 Task: Change  the formatting of the data to 'Which is Greater than5, 'In conditional formating, put the option 'Yelow Fill with Drak Yellow Text'add another formatting option Format As Table, insert the option 'Brown Table style Dark 3 'In the sheet  Budget Control Sheetbook
Action: Mouse moved to (36, 189)
Screenshot: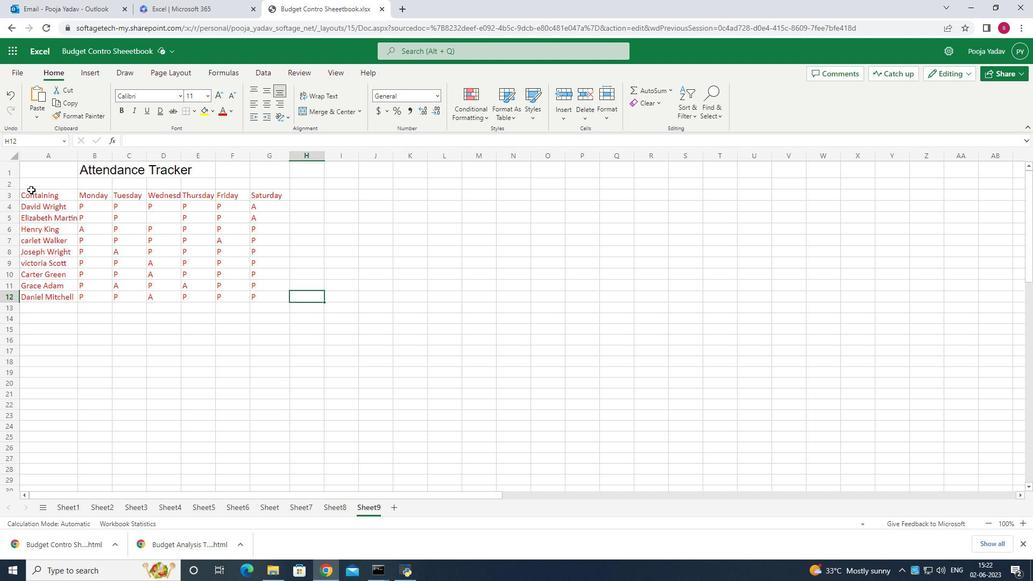 
Action: Mouse pressed left at (36, 189)
Screenshot: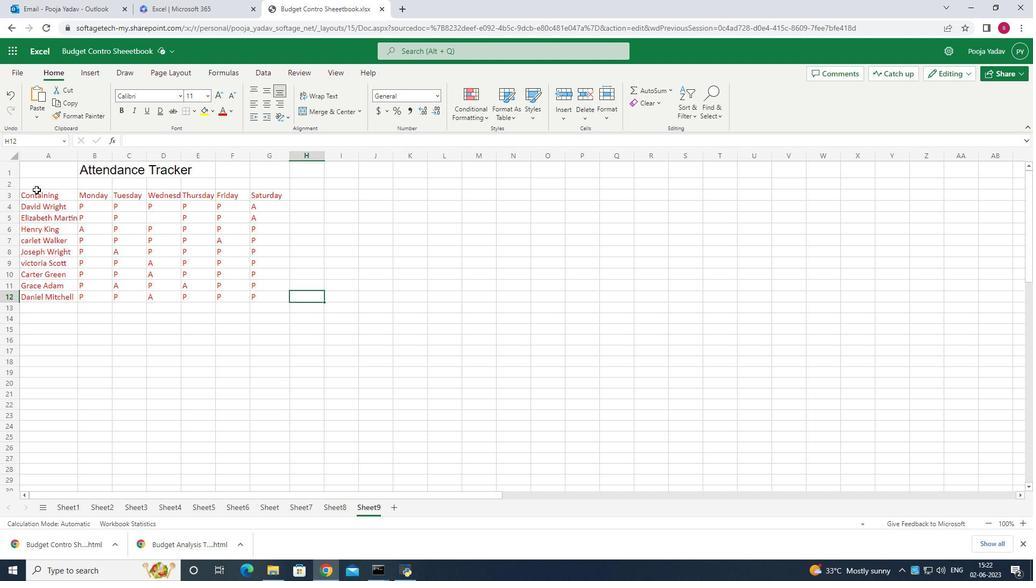 
Action: Mouse moved to (50, 181)
Screenshot: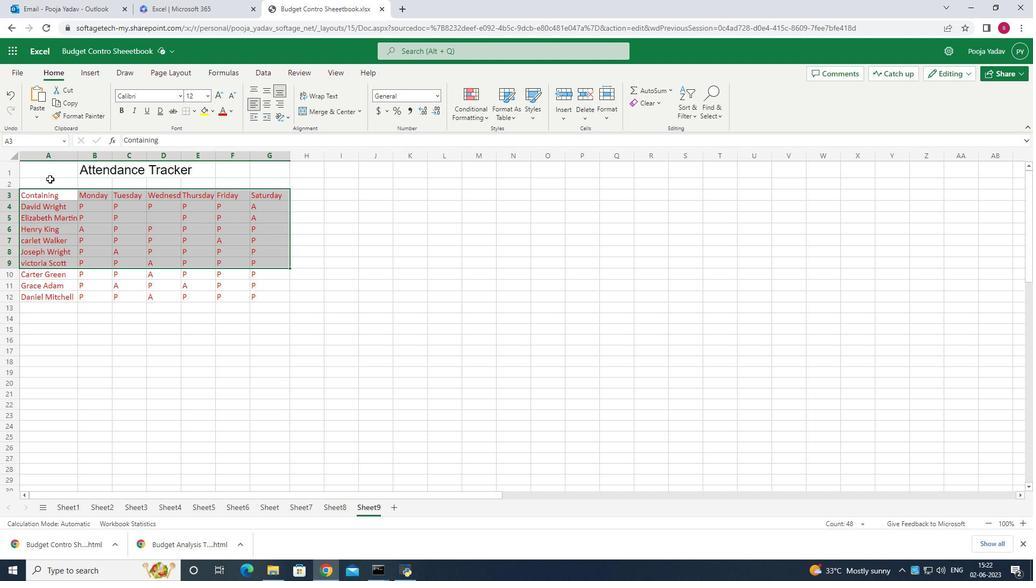 
Action: Mouse pressed left at (50, 181)
Screenshot: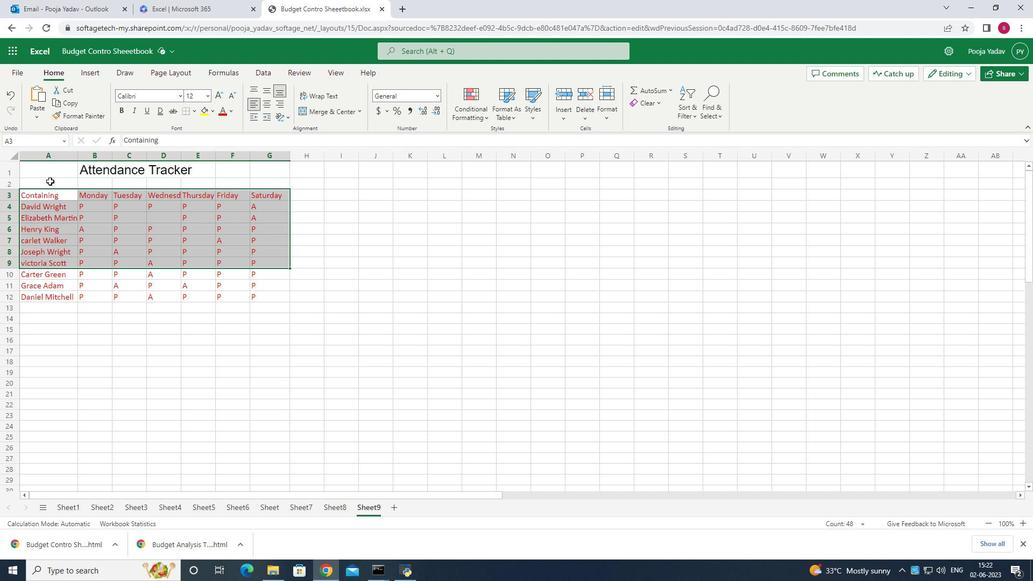 
Action: Mouse moved to (228, 108)
Screenshot: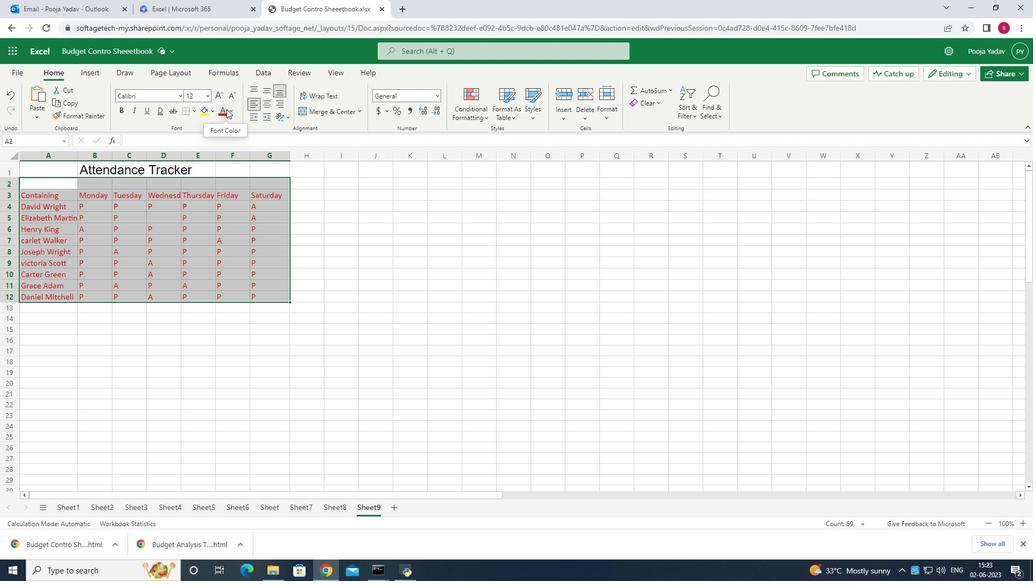 
Action: Mouse pressed left at (228, 108)
Screenshot: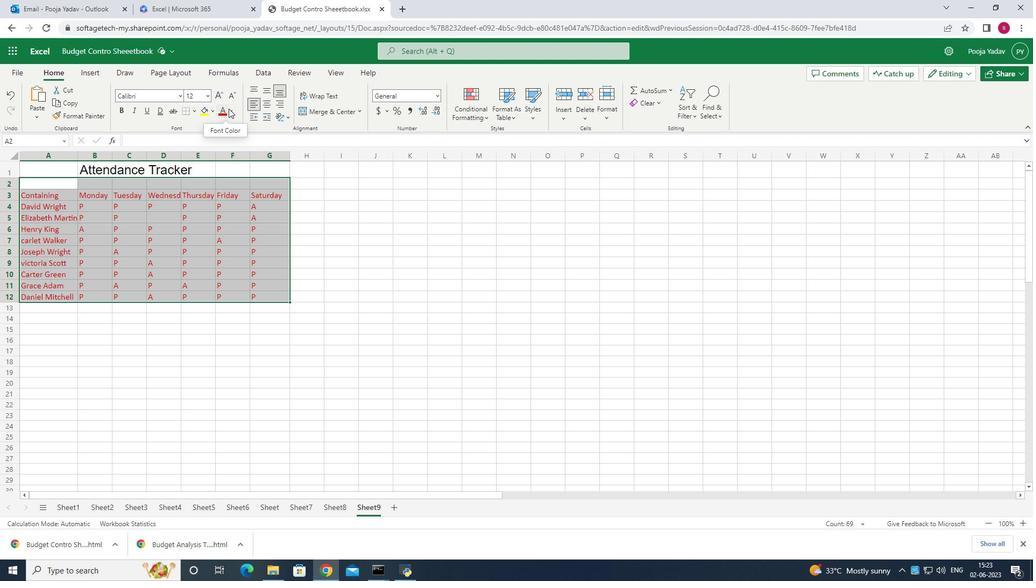
Action: Mouse moved to (260, 259)
Screenshot: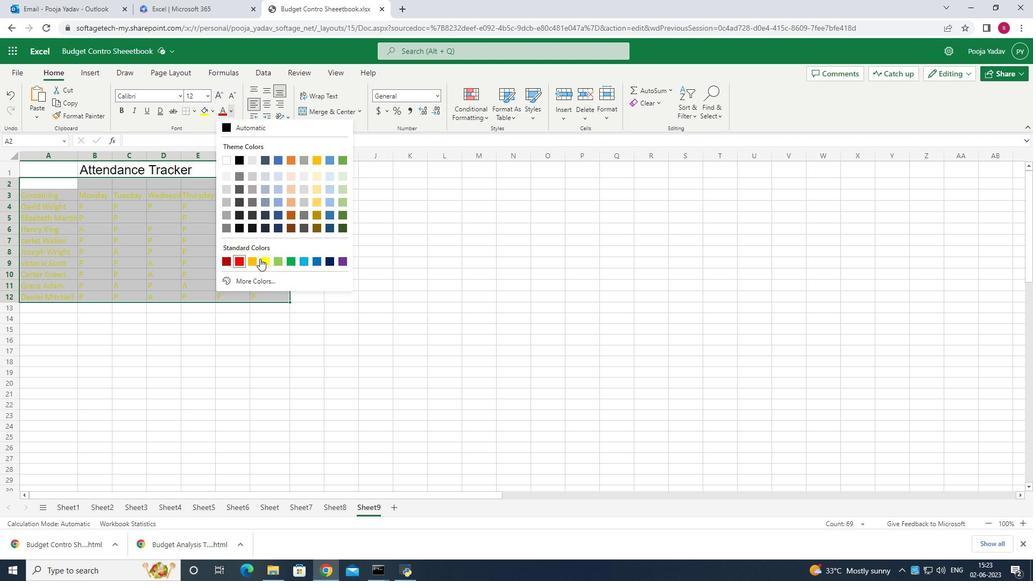 
Action: Mouse pressed left at (260, 259)
Screenshot: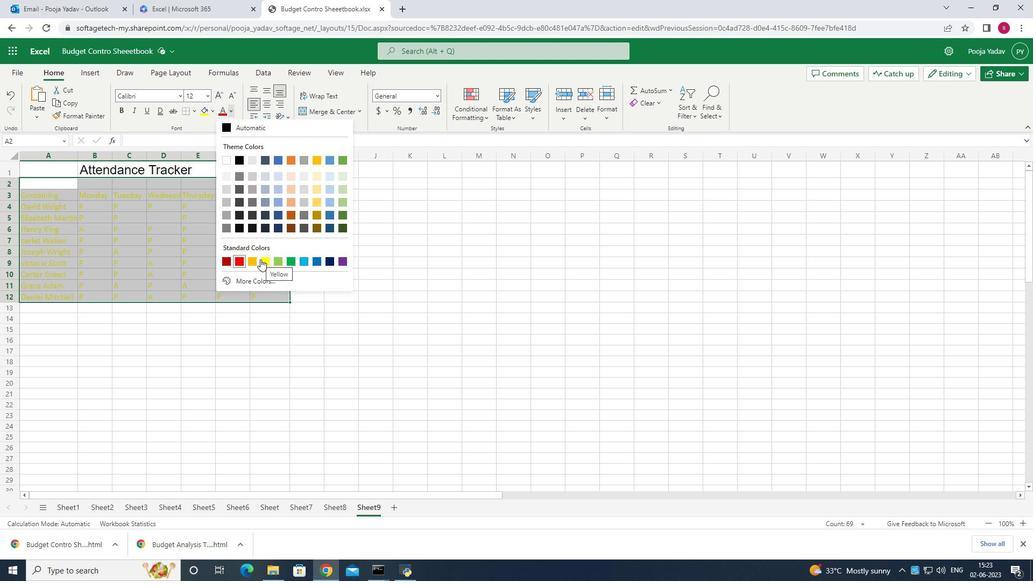
Action: Mouse moved to (207, 109)
Screenshot: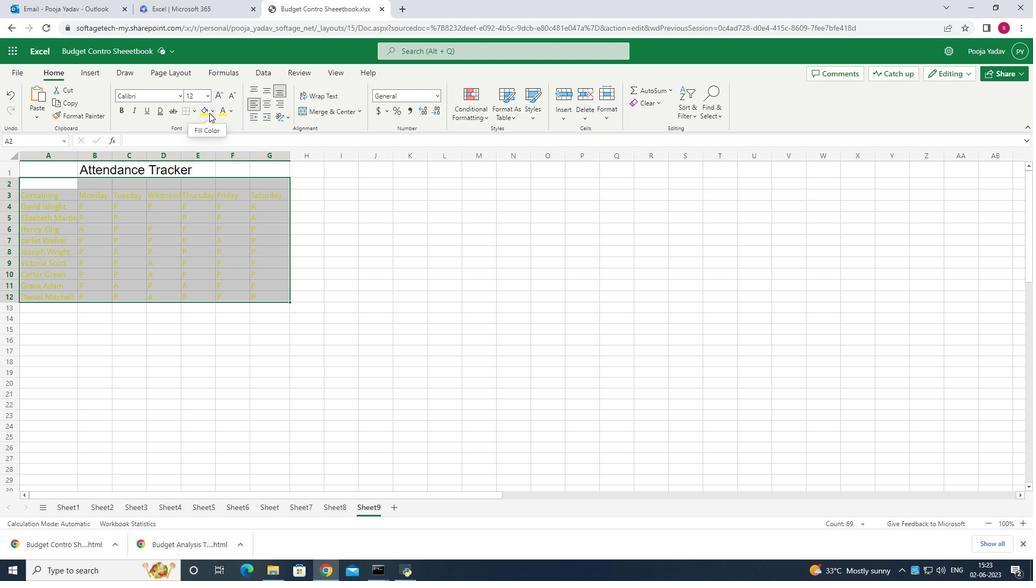 
Action: Mouse pressed left at (207, 109)
Screenshot: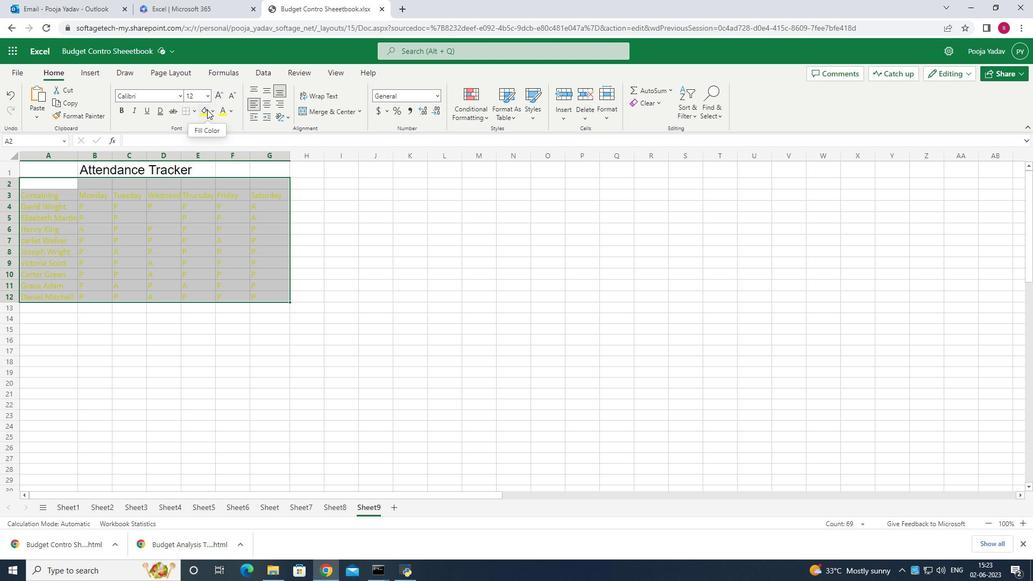 
Action: Mouse moved to (210, 111)
Screenshot: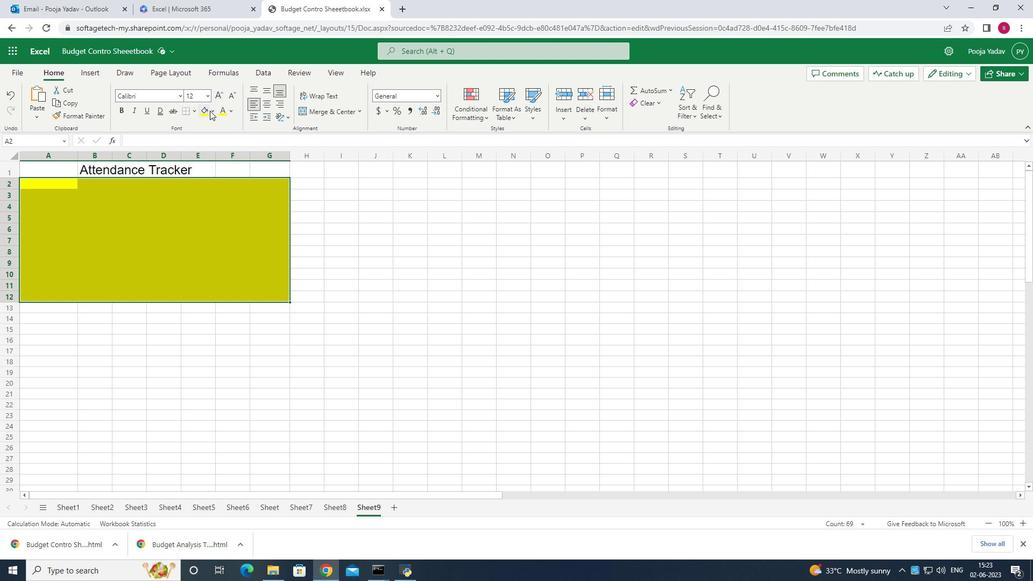 
Action: Mouse pressed left at (210, 111)
Screenshot: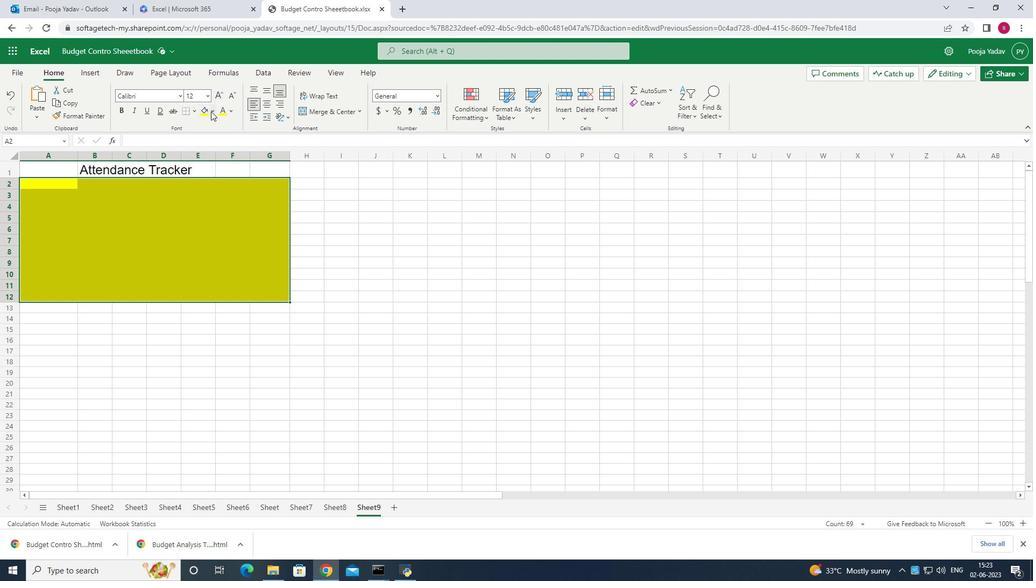 
Action: Mouse moved to (210, 210)
Screenshot: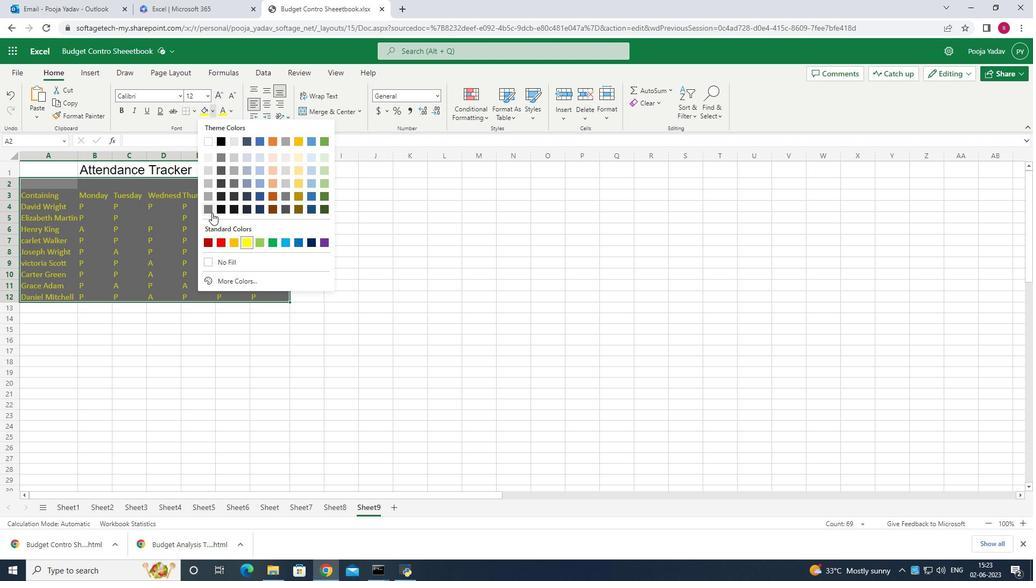 
Action: Mouse pressed left at (210, 210)
Screenshot: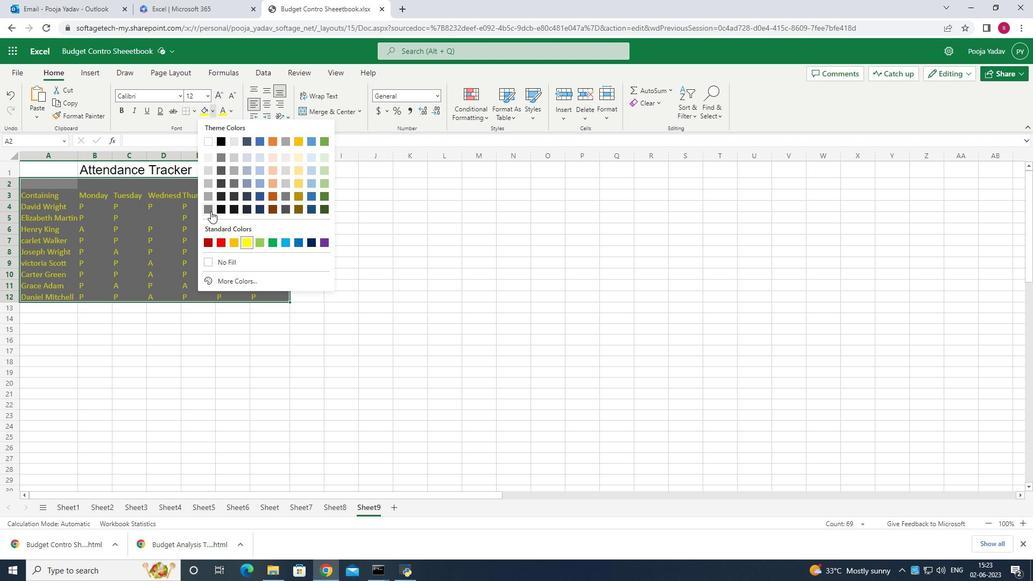 
Action: Mouse moved to (216, 232)
Screenshot: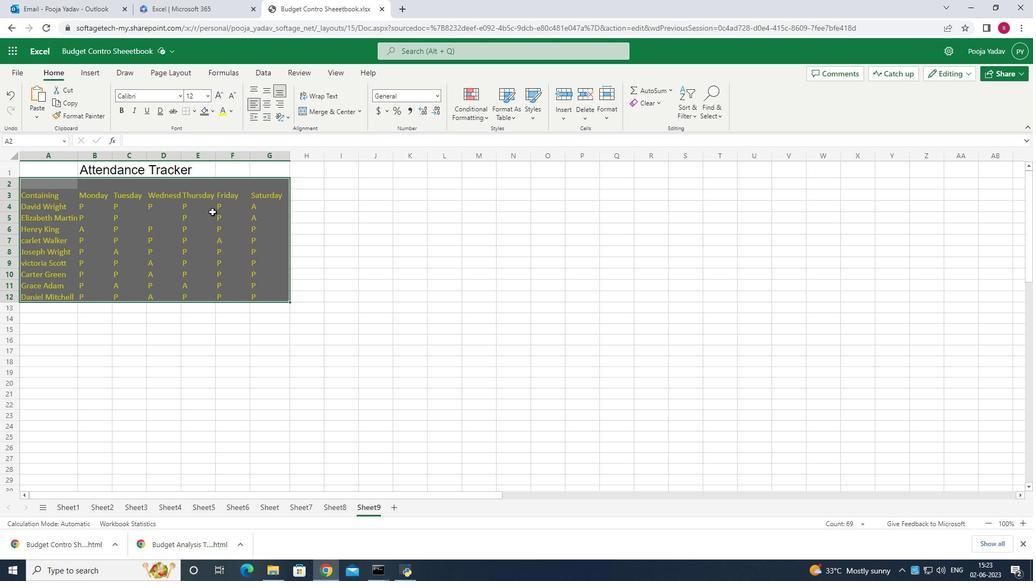 
